 Task: Select and add the product "Birria Burrito" to cart from the store "Abuelitas Birria".
Action: Mouse moved to (398, 178)
Screenshot: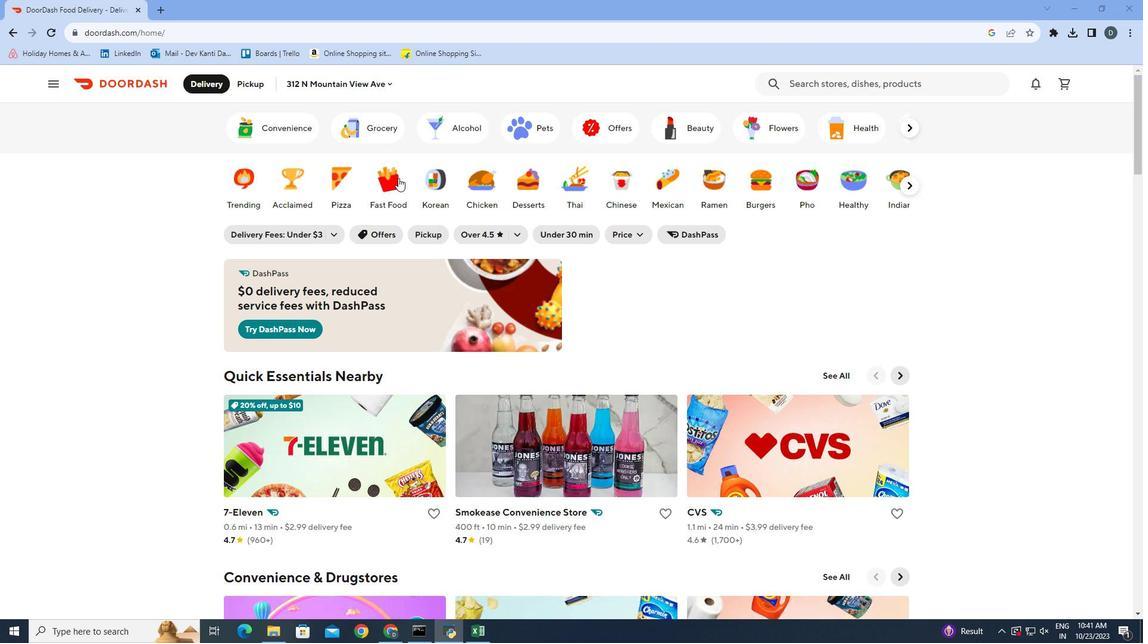 
Action: Mouse pressed left at (398, 178)
Screenshot: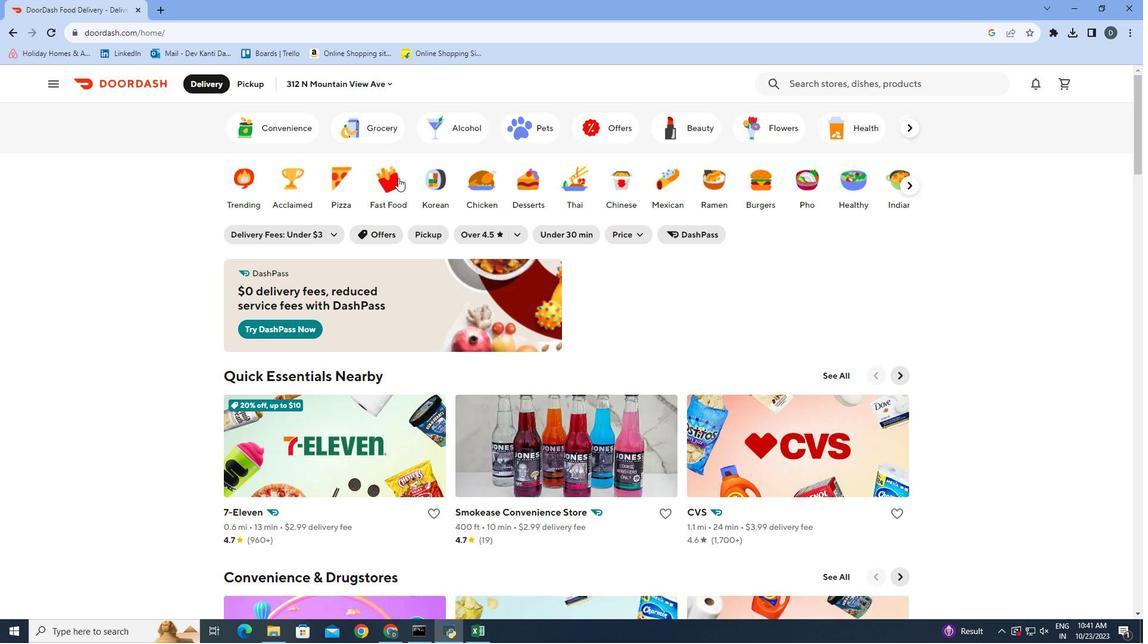 
Action: Mouse moved to (867, 82)
Screenshot: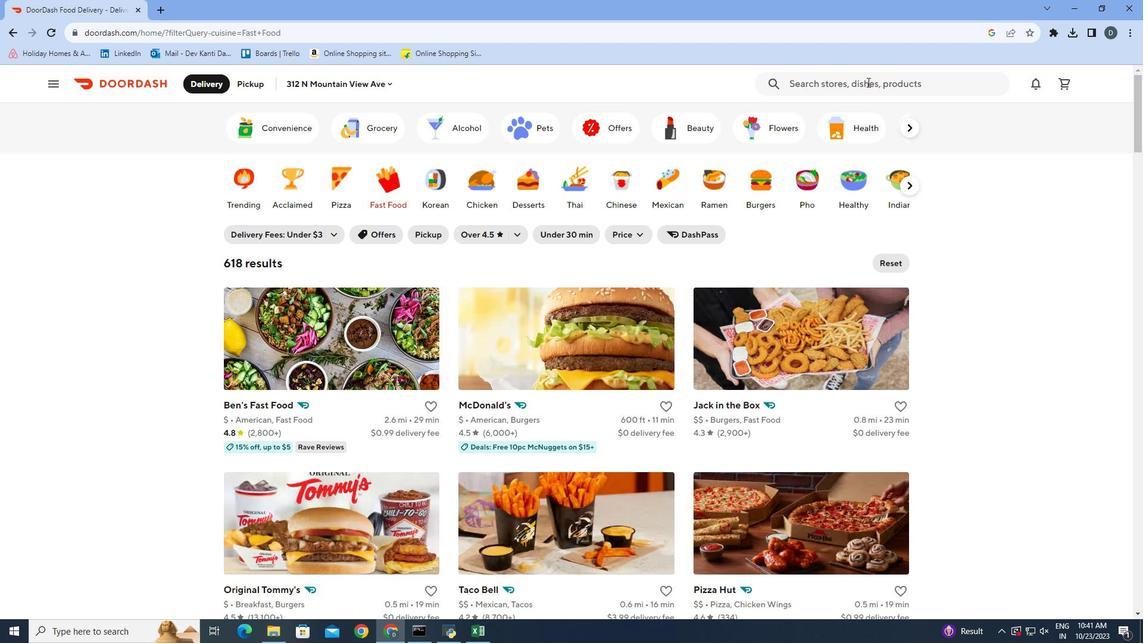 
Action: Mouse pressed left at (867, 82)
Screenshot: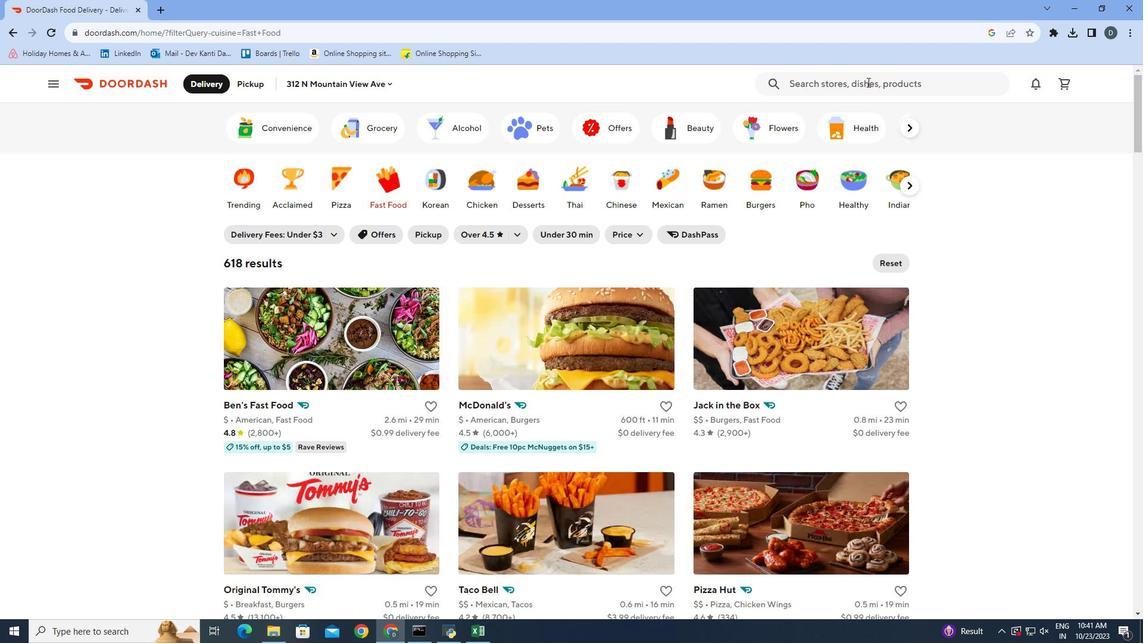 
Action: Mouse moved to (846, 125)
Screenshot: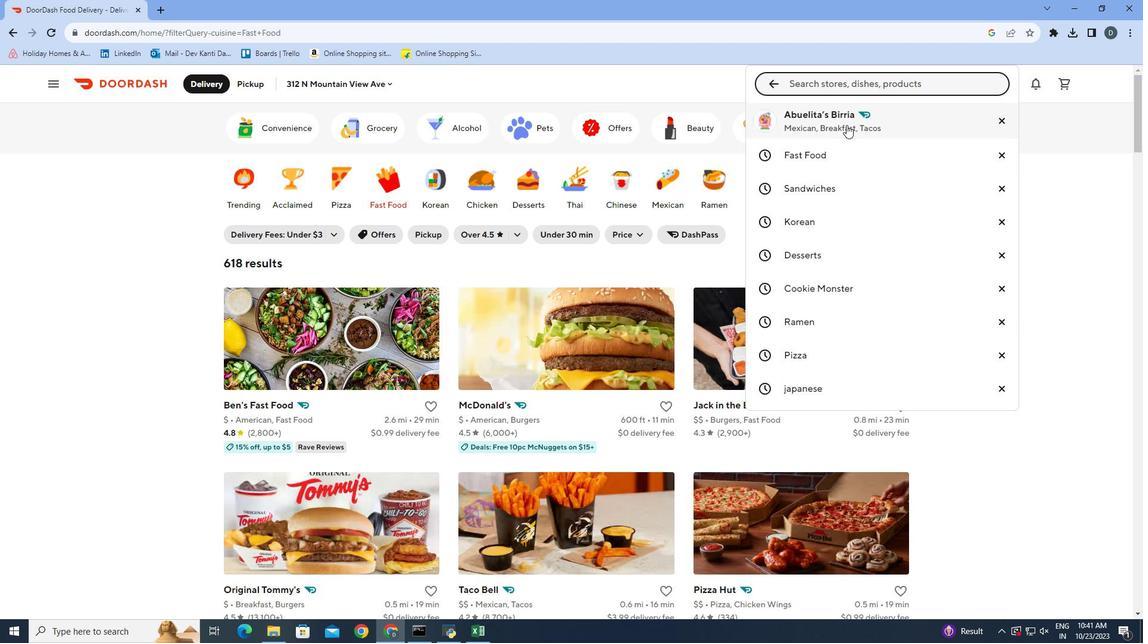
Action: Mouse pressed left at (846, 125)
Screenshot: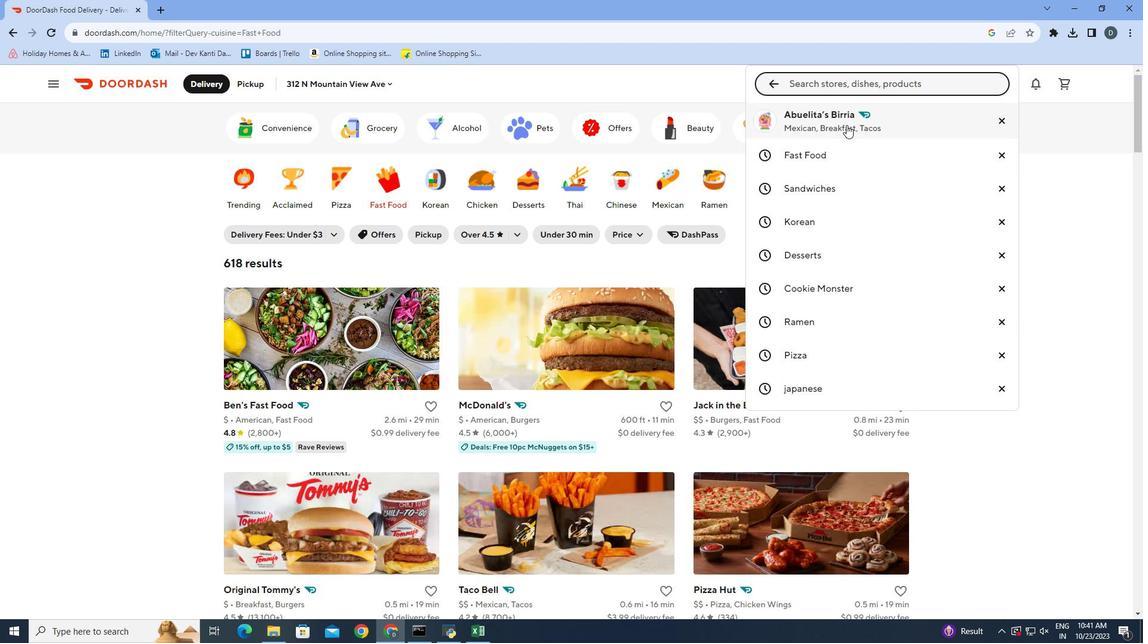 
Action: Mouse moved to (873, 72)
Screenshot: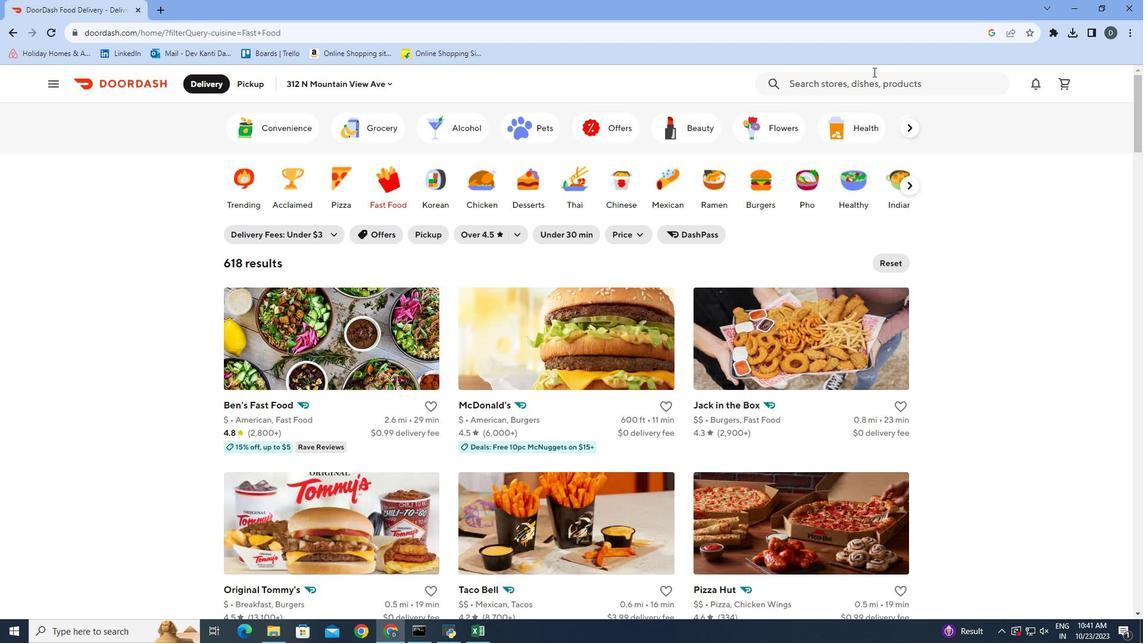 
Action: Mouse pressed left at (873, 72)
Screenshot: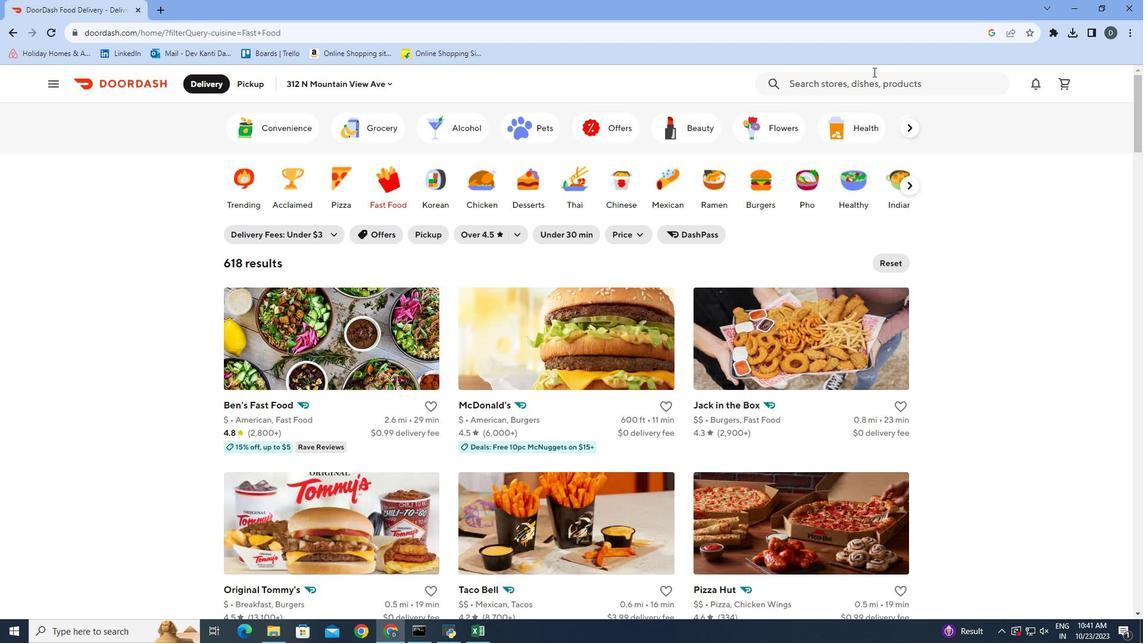 
Action: Mouse moved to (871, 133)
Screenshot: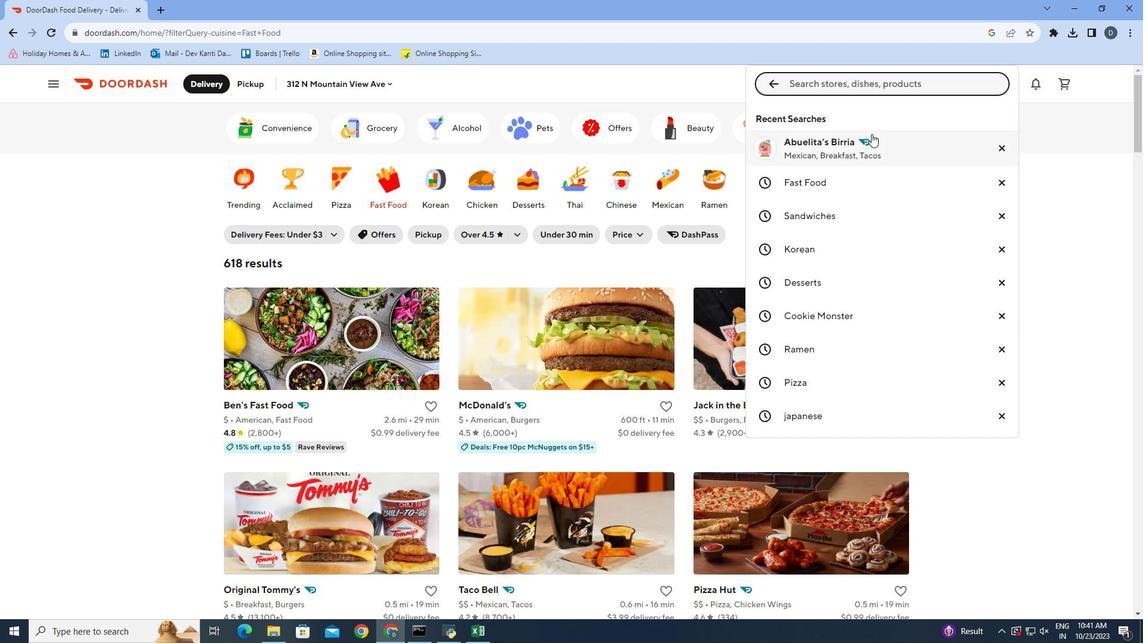 
Action: Mouse pressed left at (871, 133)
Screenshot: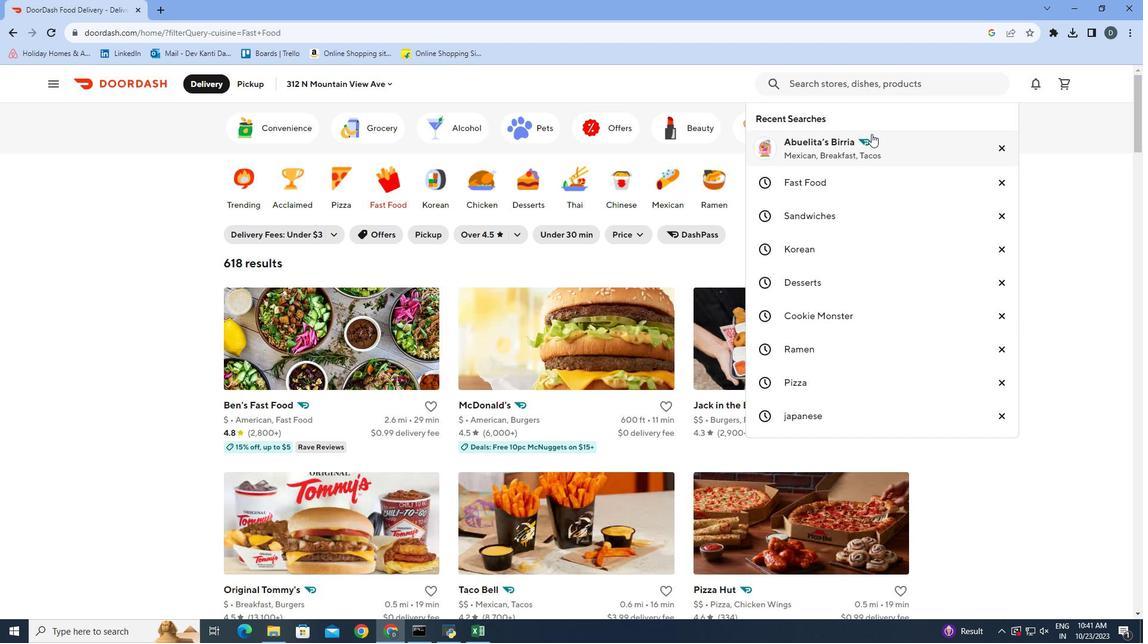 
Action: Mouse moved to (836, 300)
Screenshot: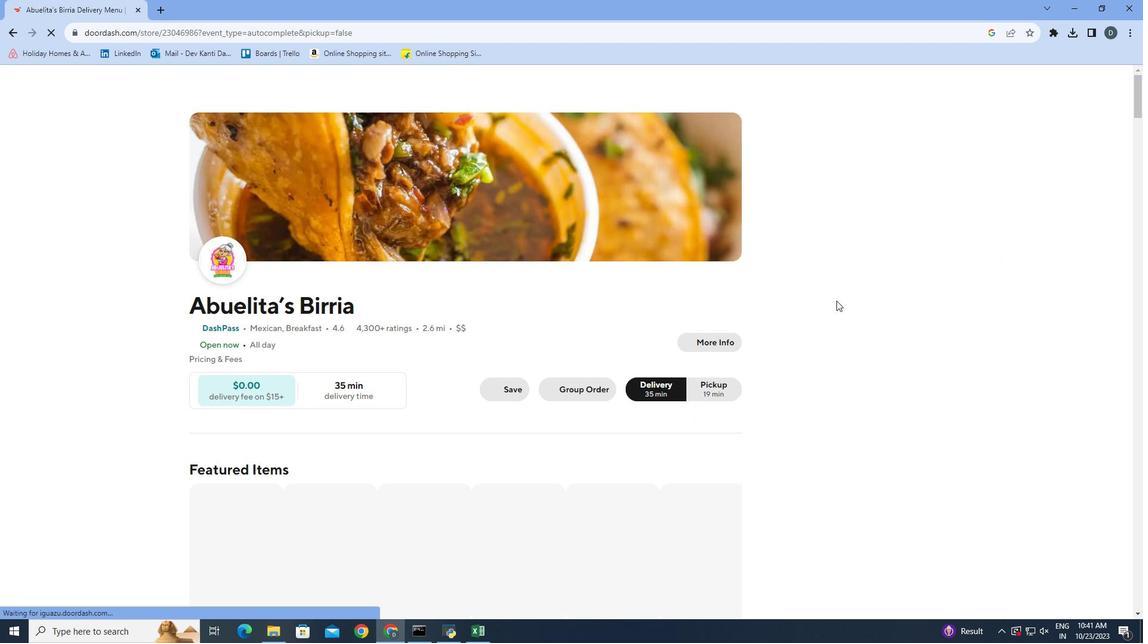 
Action: Mouse scrolled (836, 300) with delta (0, 0)
Screenshot: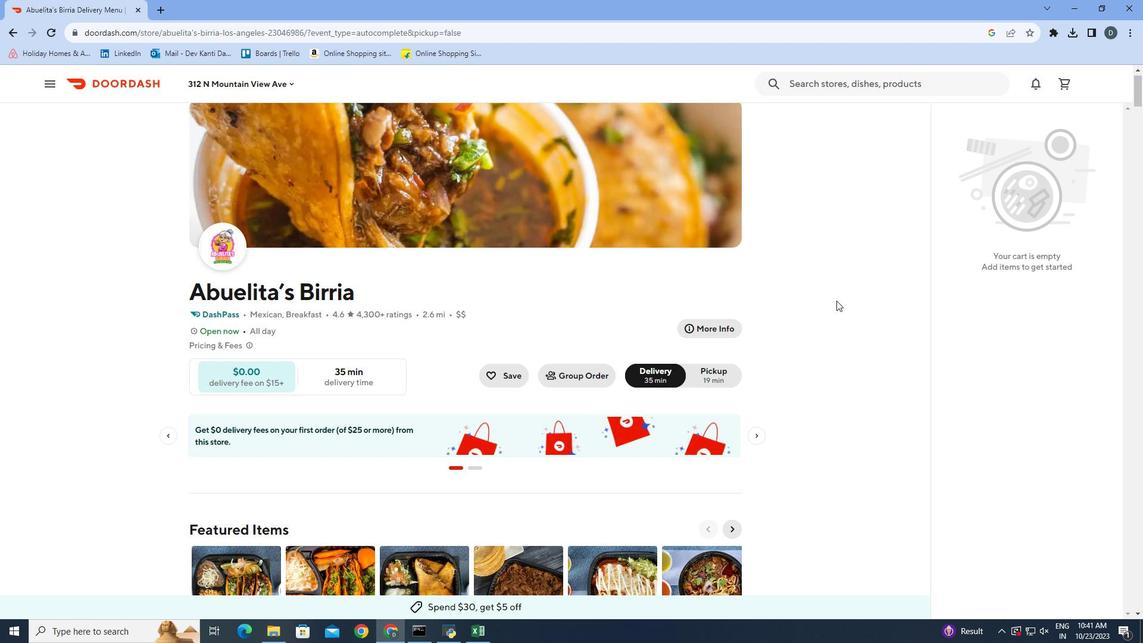
Action: Mouse scrolled (836, 300) with delta (0, 0)
Screenshot: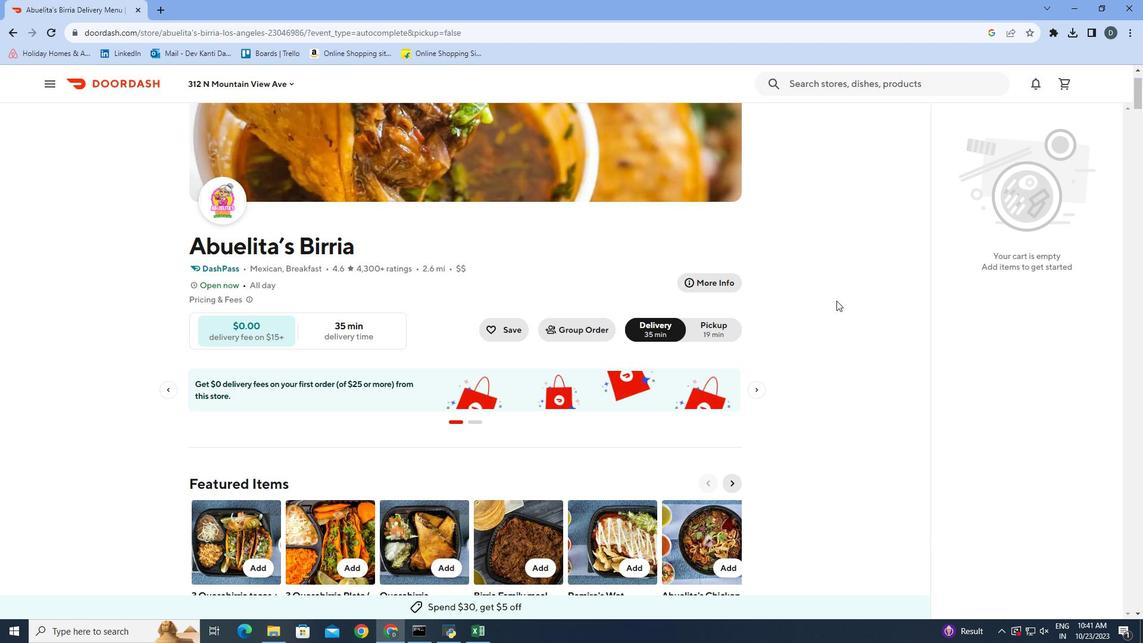 
Action: Mouse scrolled (836, 300) with delta (0, 0)
Screenshot: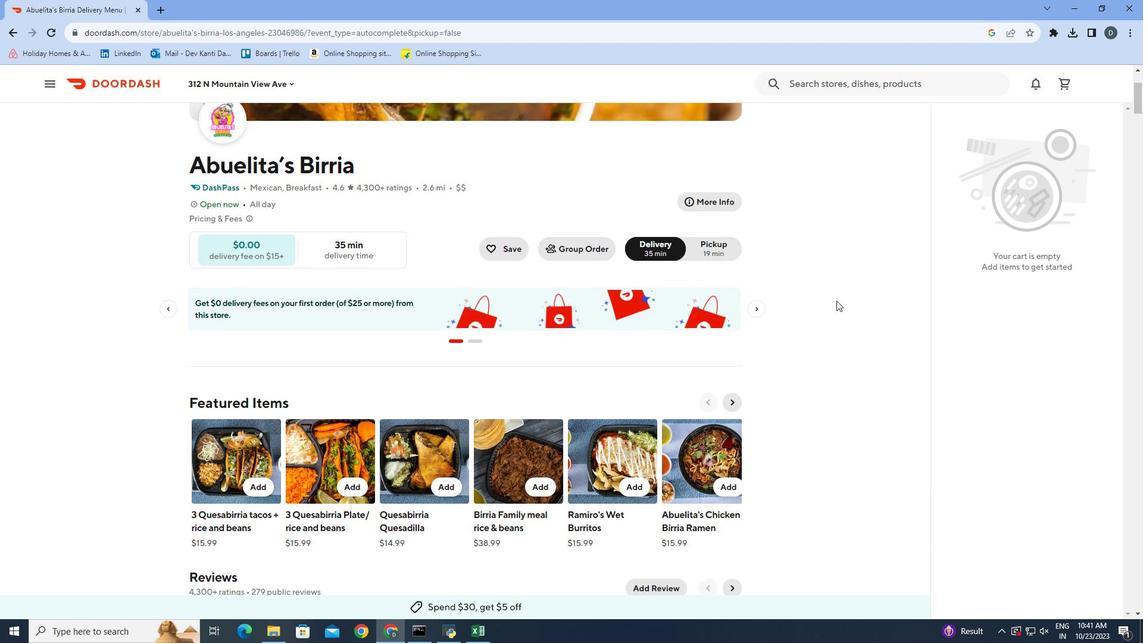 
Action: Mouse scrolled (836, 300) with delta (0, 0)
Screenshot: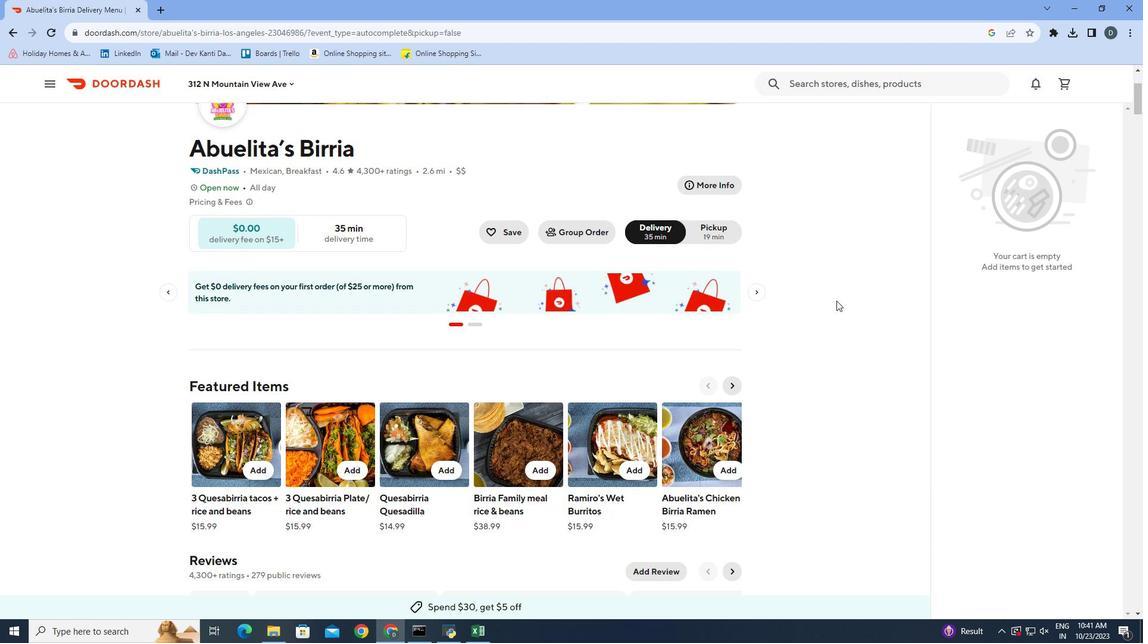 
Action: Mouse scrolled (836, 300) with delta (0, 0)
Screenshot: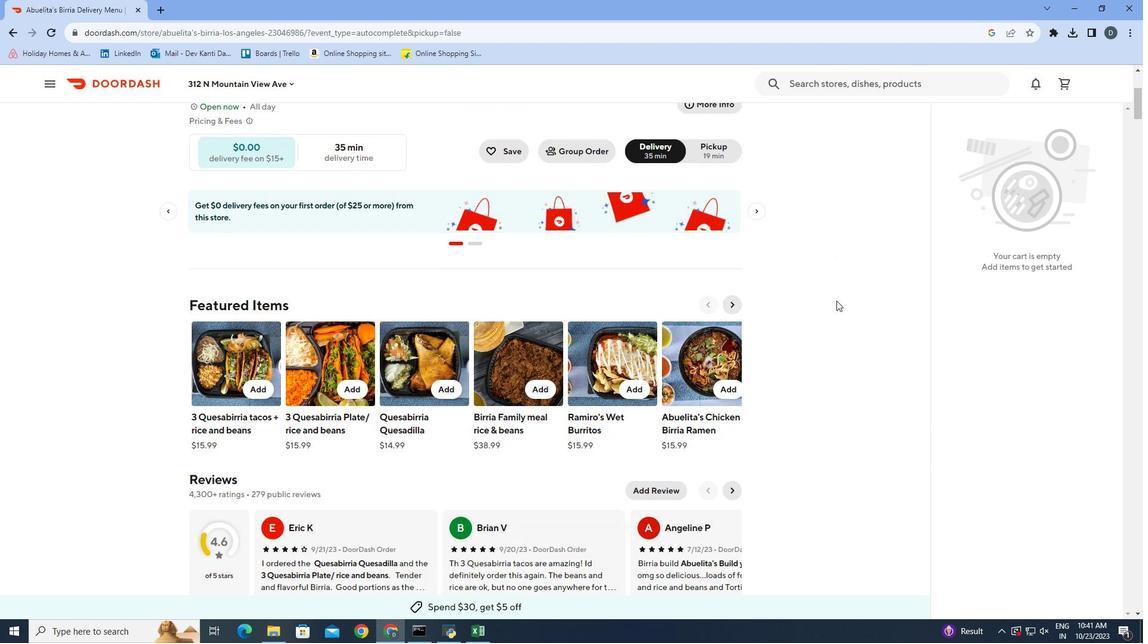 
Action: Mouse scrolled (836, 300) with delta (0, 0)
Screenshot: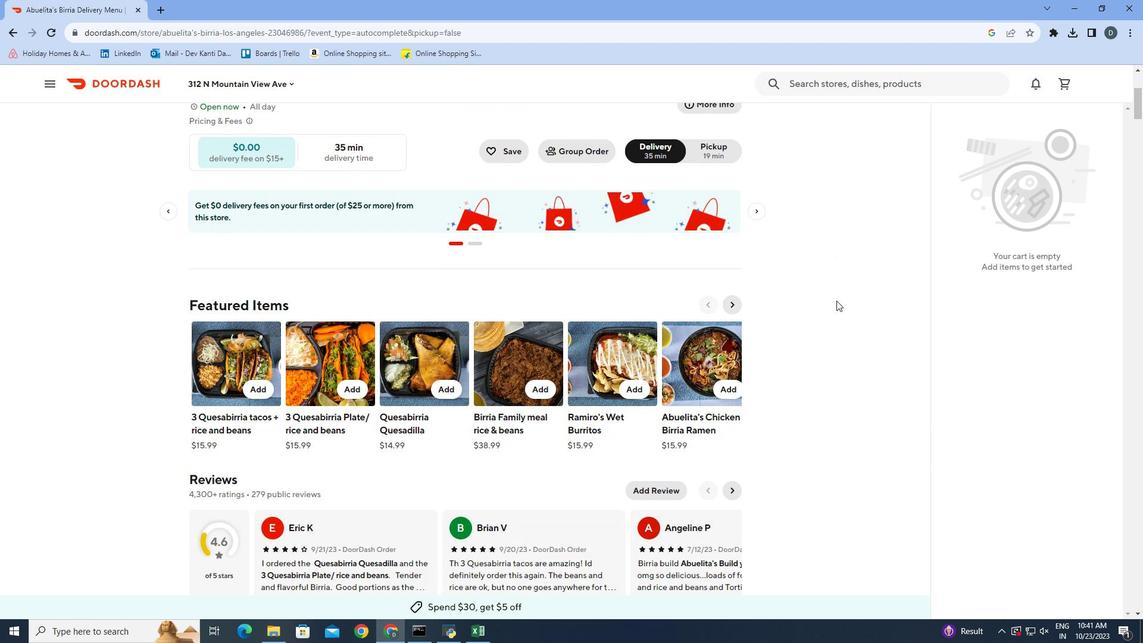 
Action: Mouse moved to (837, 300)
Screenshot: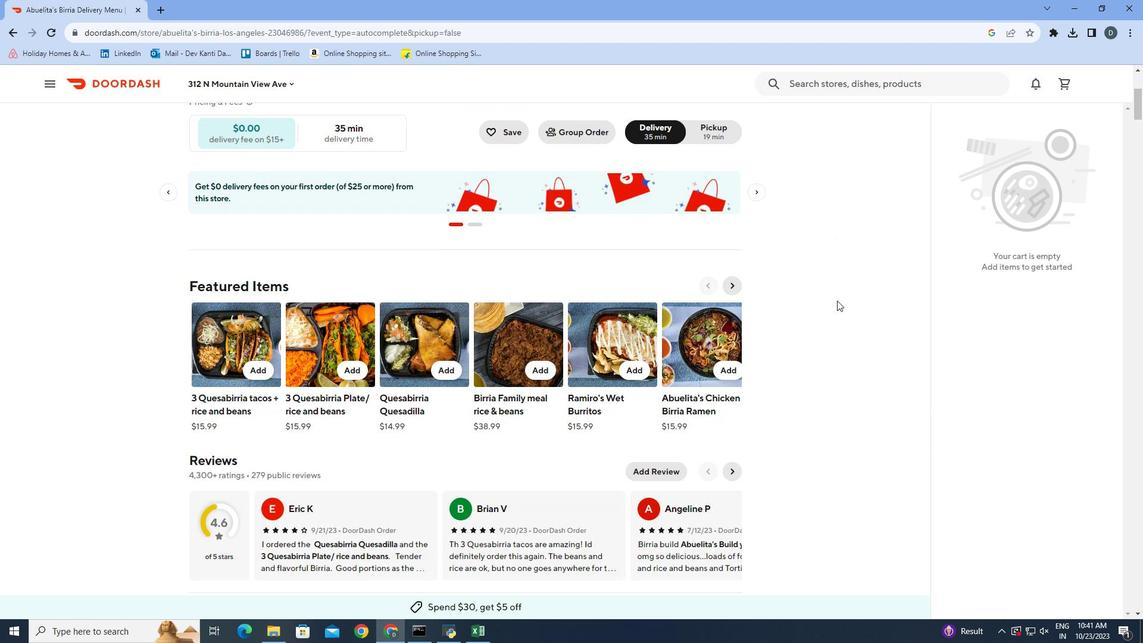
Action: Mouse scrolled (837, 300) with delta (0, 0)
Screenshot: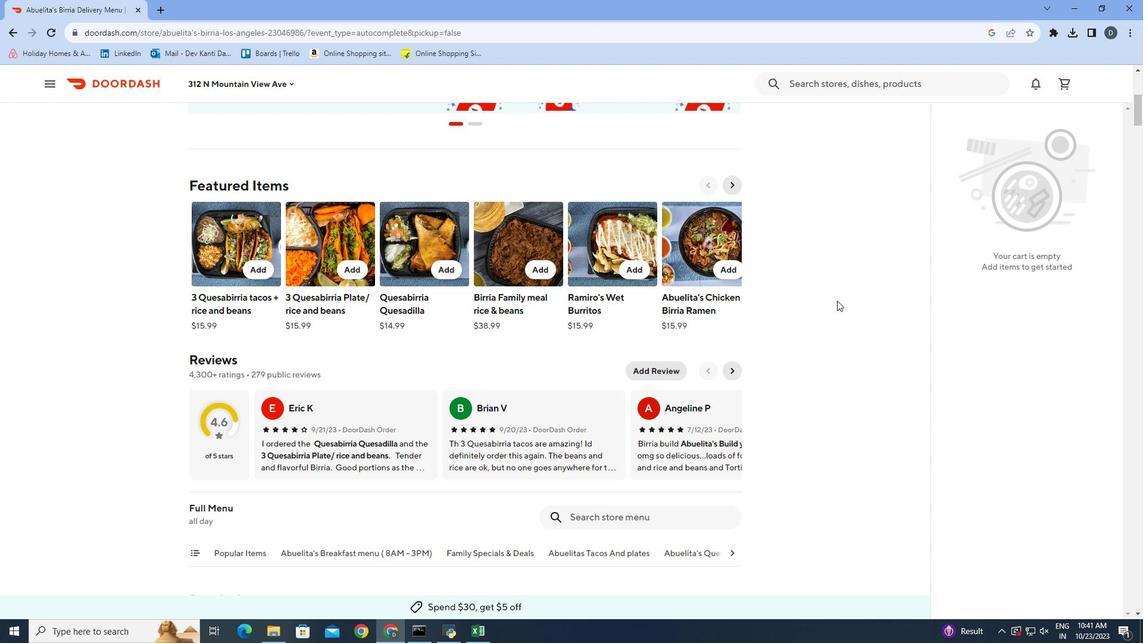 
Action: Mouse scrolled (837, 300) with delta (0, 0)
Screenshot: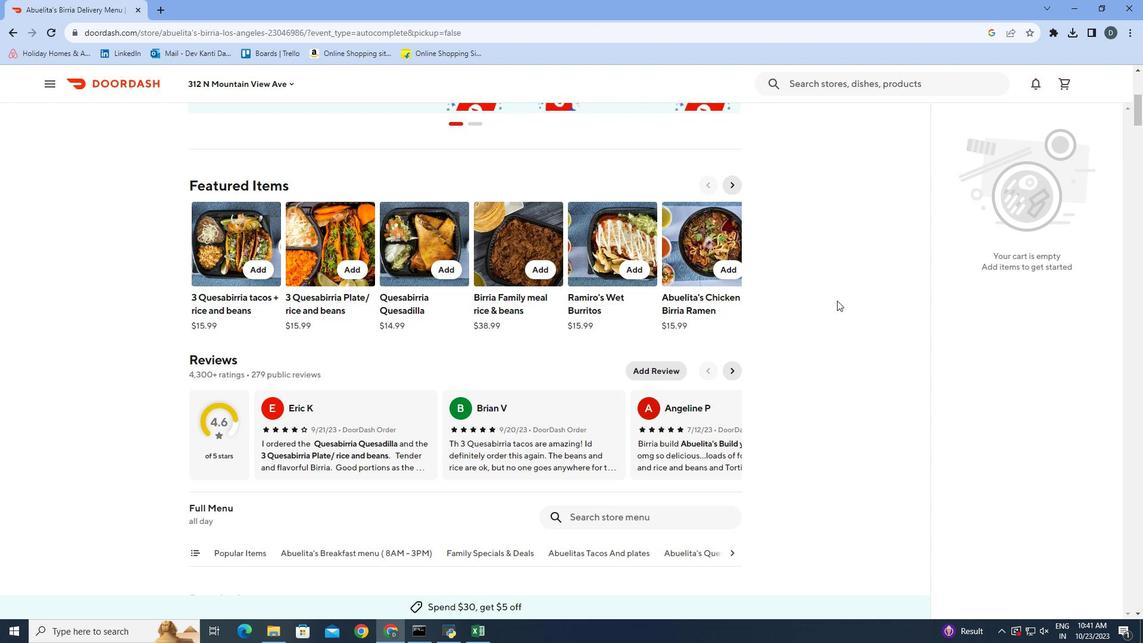 
Action: Mouse moved to (705, 386)
Screenshot: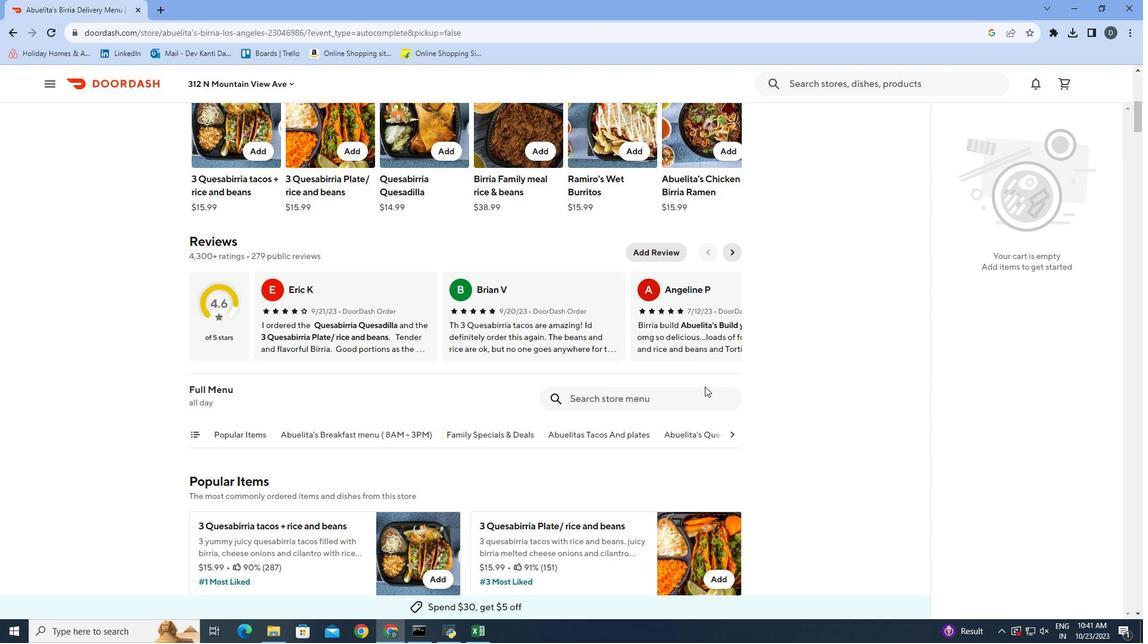 
Action: Mouse pressed left at (705, 386)
Screenshot: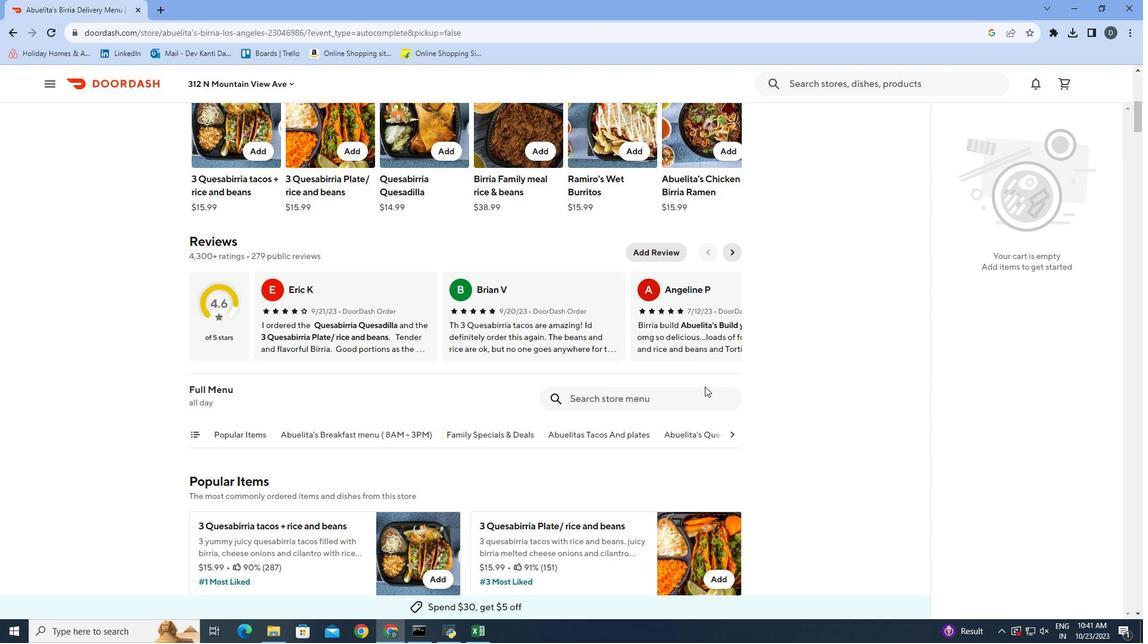 
Action: Mouse moved to (702, 391)
Screenshot: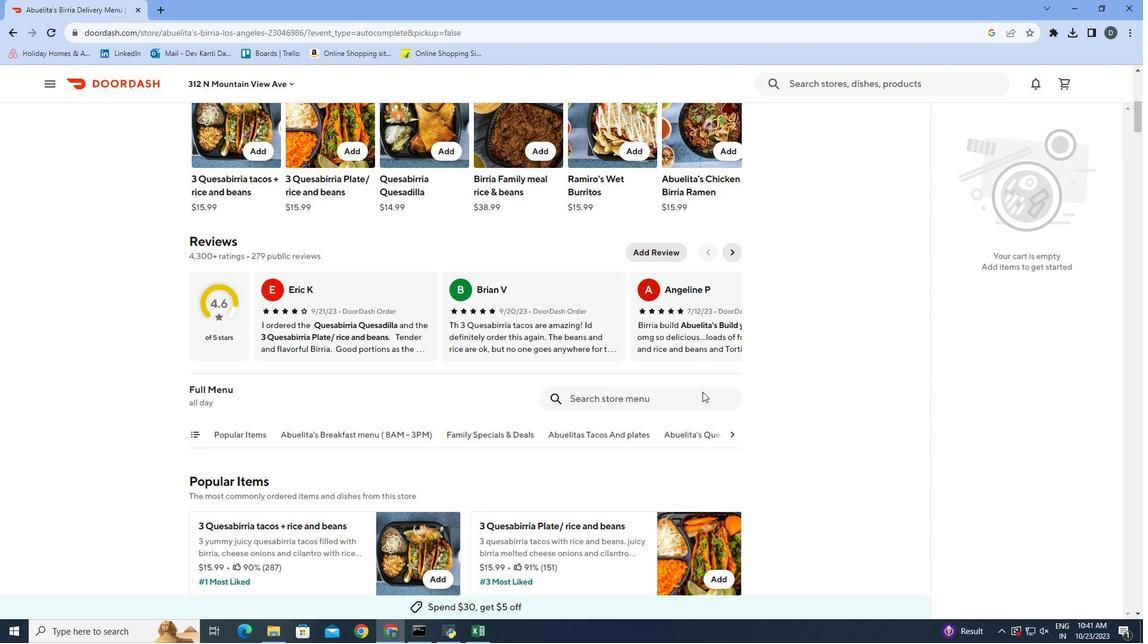 
Action: Mouse pressed left at (702, 391)
Screenshot: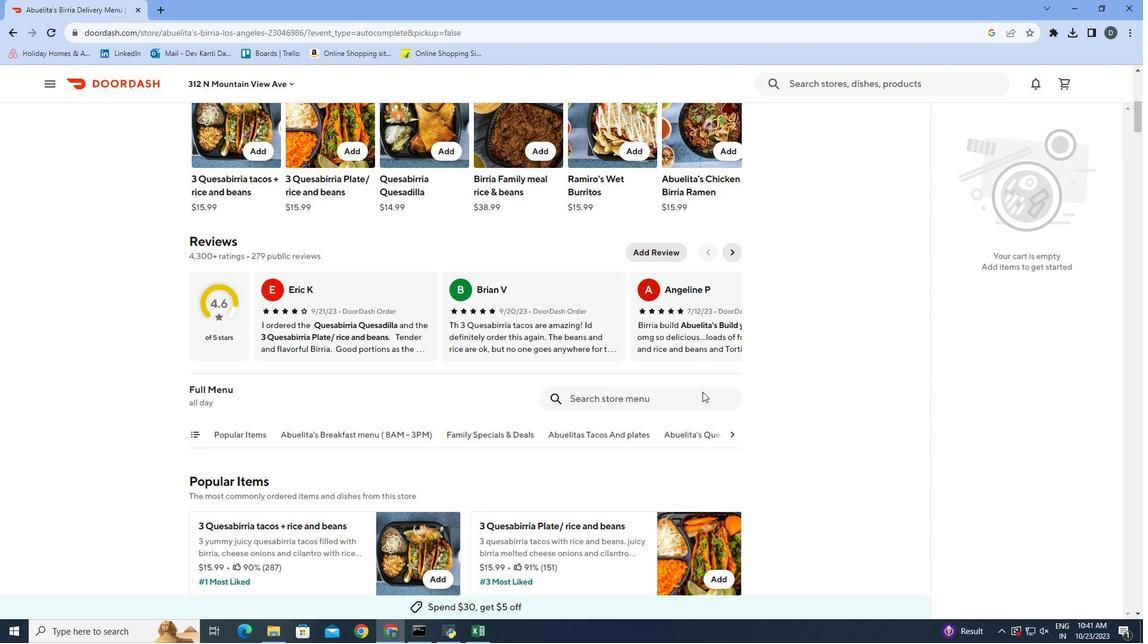 
Action: Mouse moved to (690, 409)
Screenshot: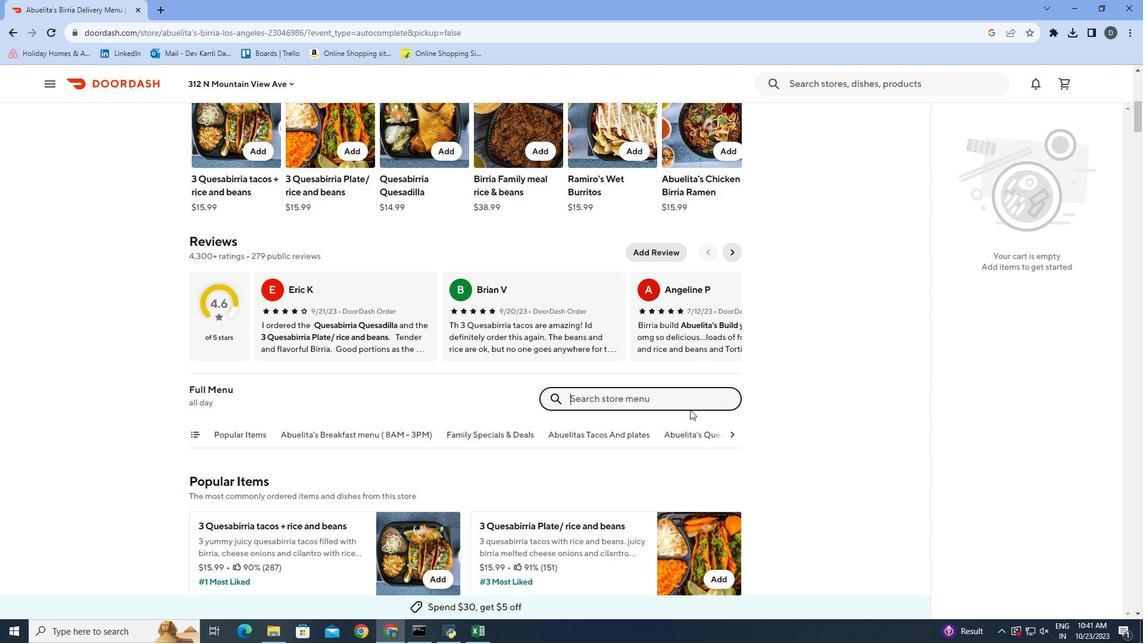 
Action: Mouse pressed left at (690, 409)
Screenshot: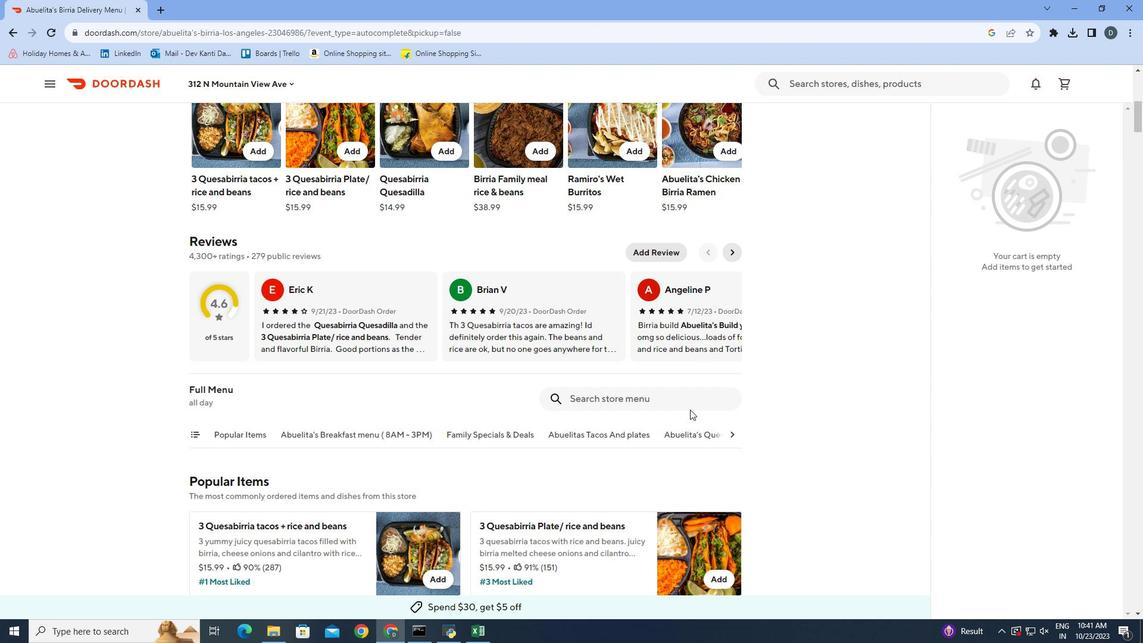 
Action: Mouse moved to (694, 401)
Screenshot: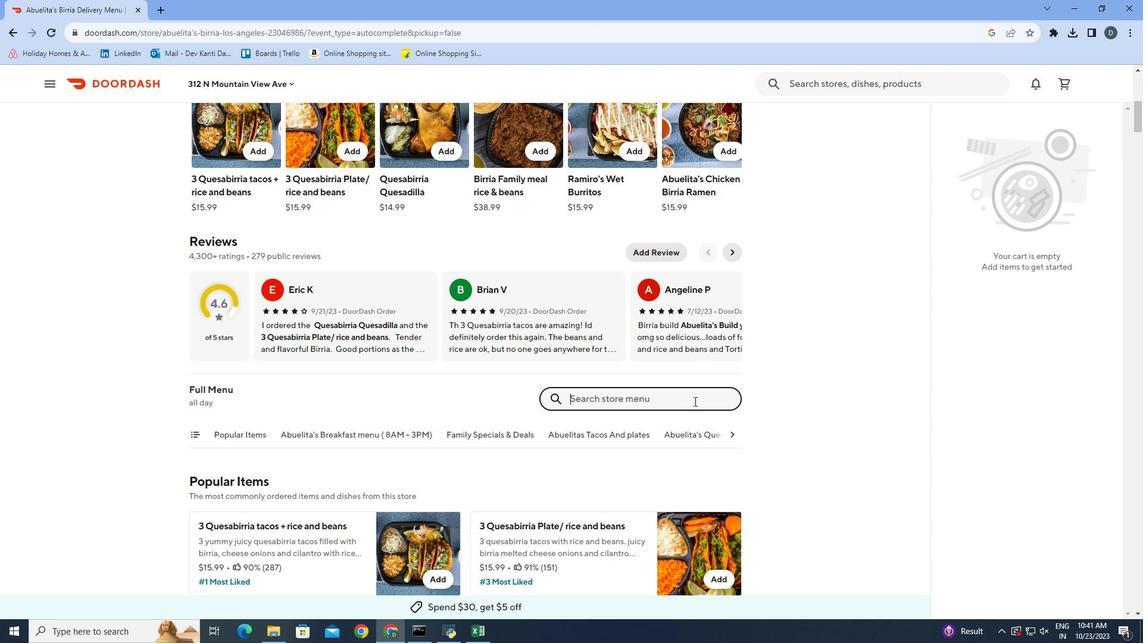 
Action: Mouse pressed left at (694, 401)
Screenshot: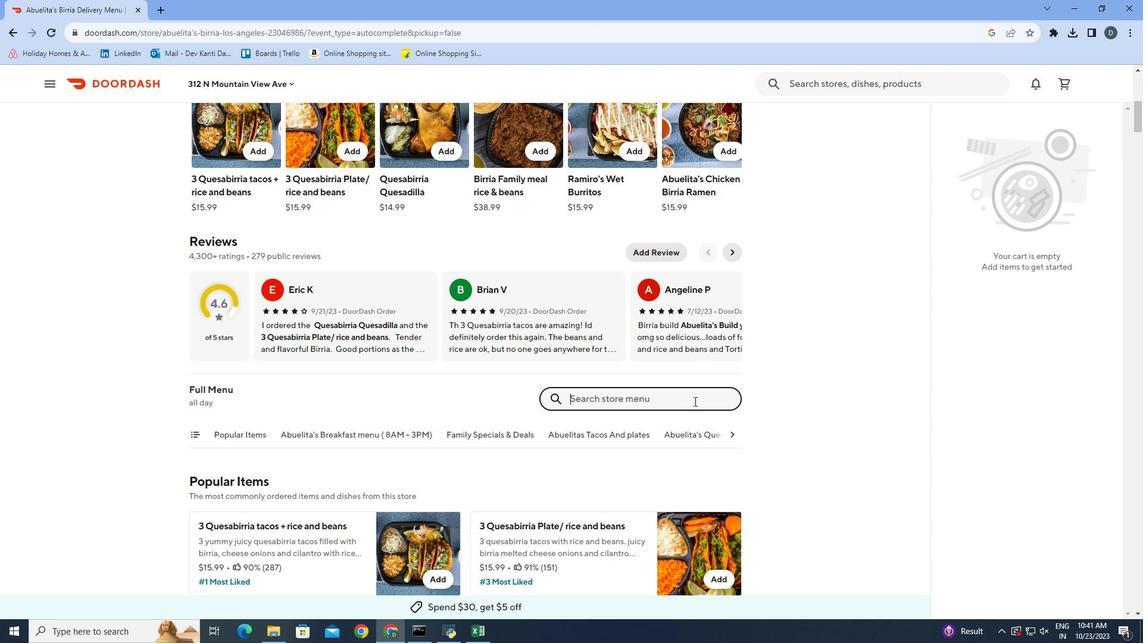 
Action: Mouse moved to (706, 391)
Screenshot: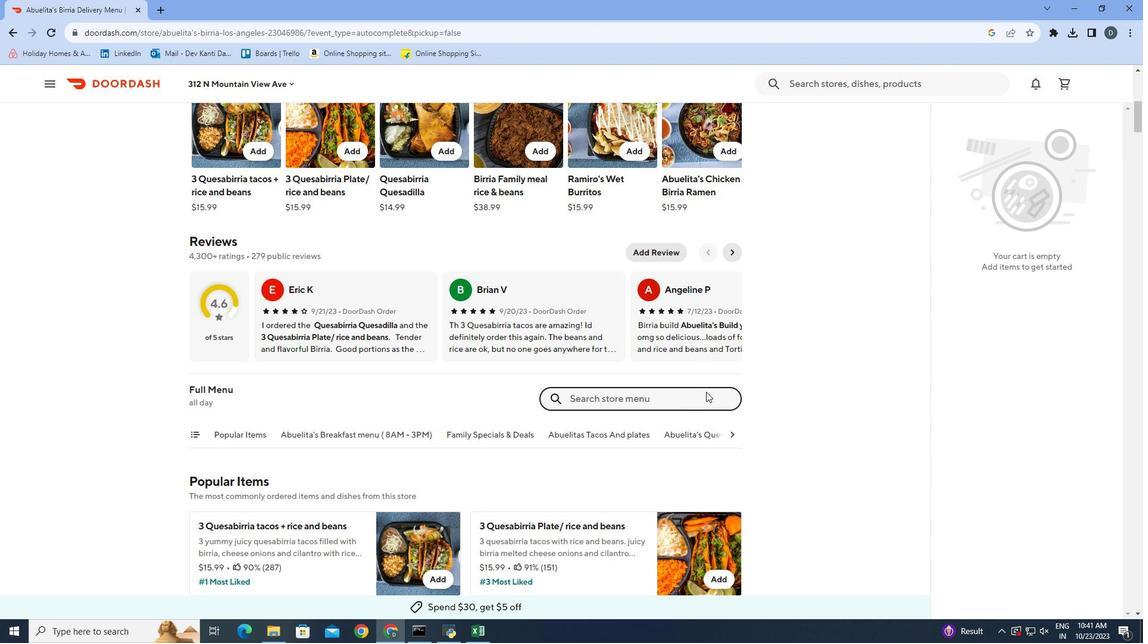 
Action: Key pressed <Key.shift>Birria<Key.space><Key.shift>Burrito<Key.enter>
Screenshot: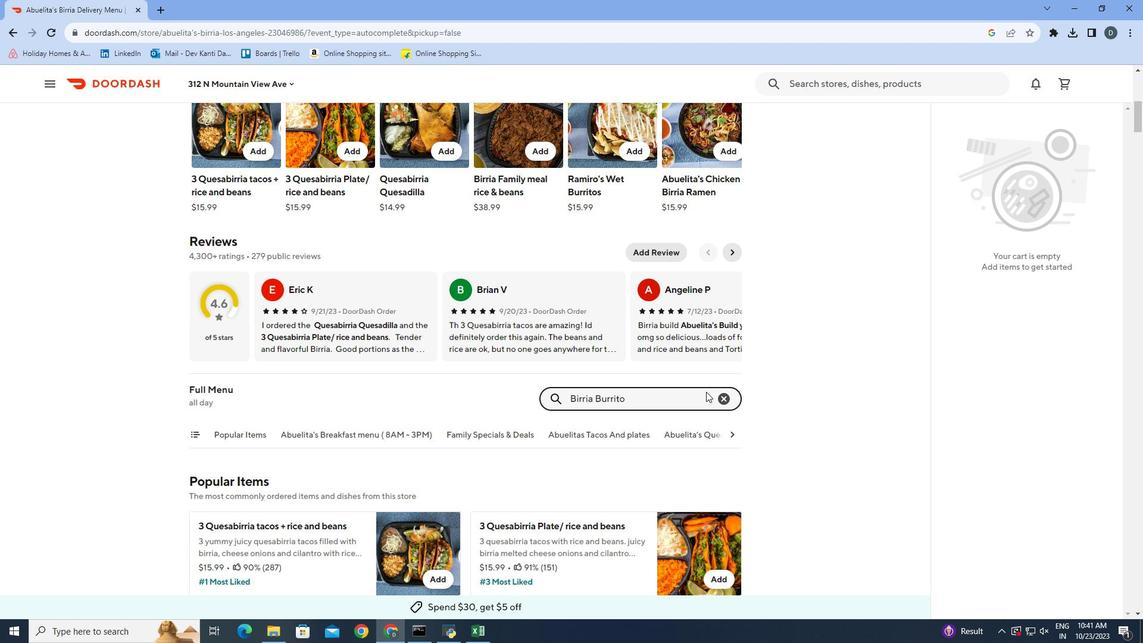 
Action: Mouse moved to (441, 337)
Screenshot: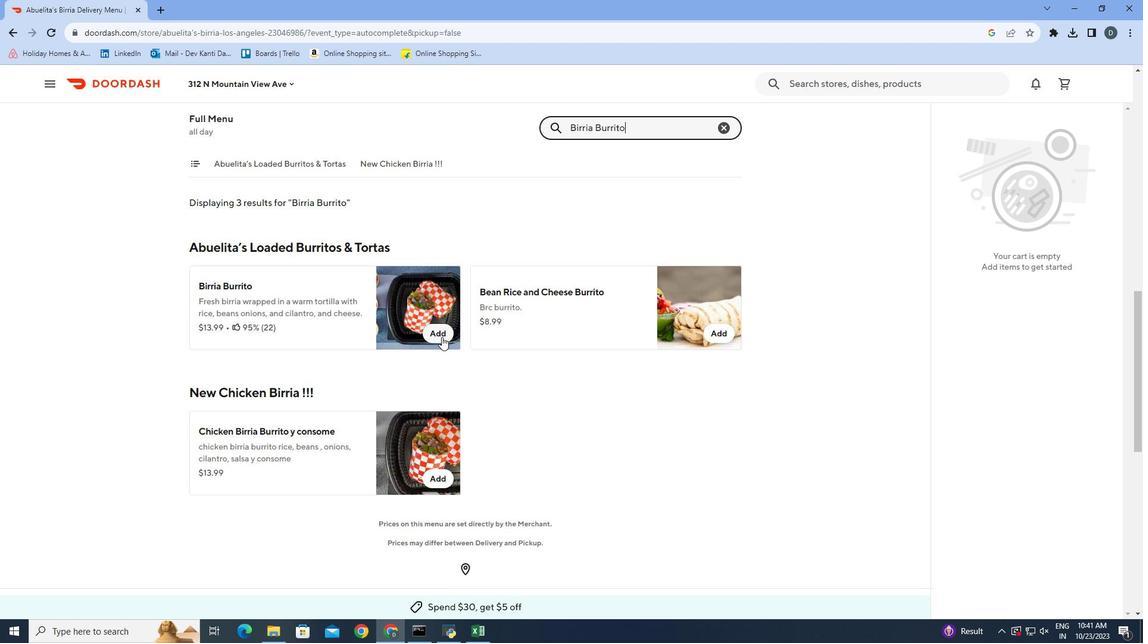 
Action: Mouse pressed left at (441, 337)
Screenshot: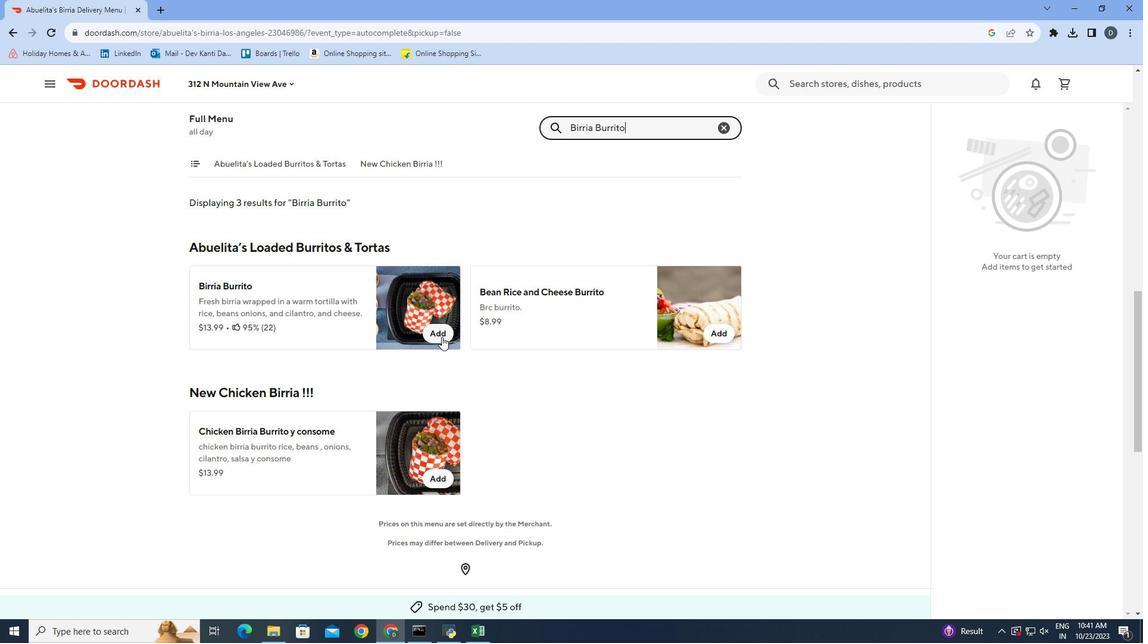 
Action: Mouse moved to (668, 596)
Screenshot: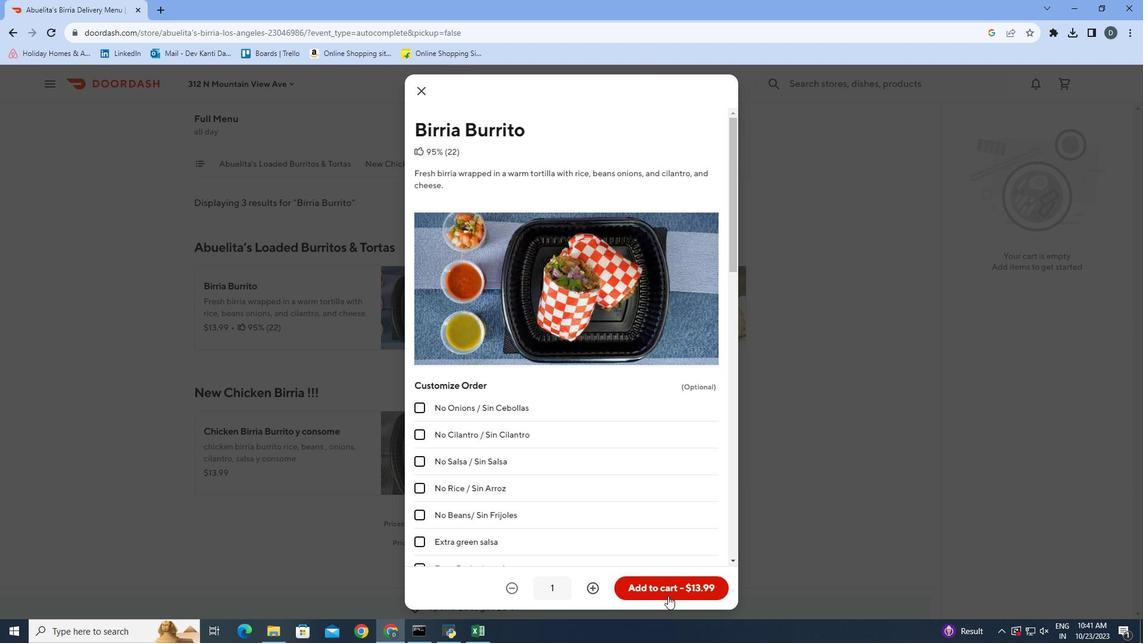 
Action: Mouse pressed left at (668, 596)
Screenshot: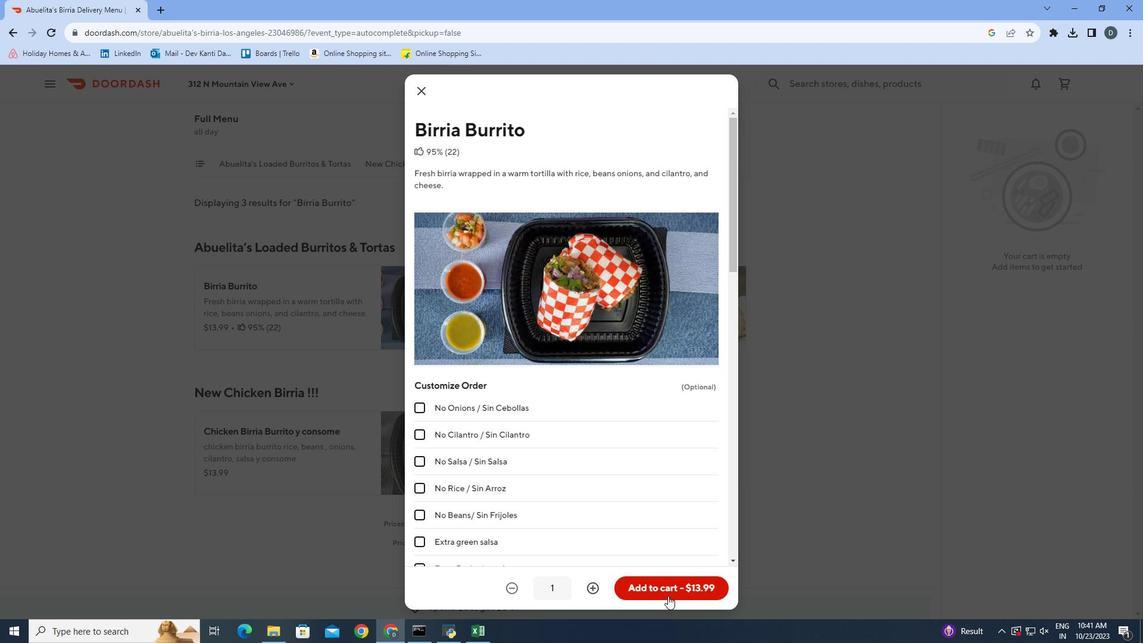
Action: Mouse moved to (891, 432)
Screenshot: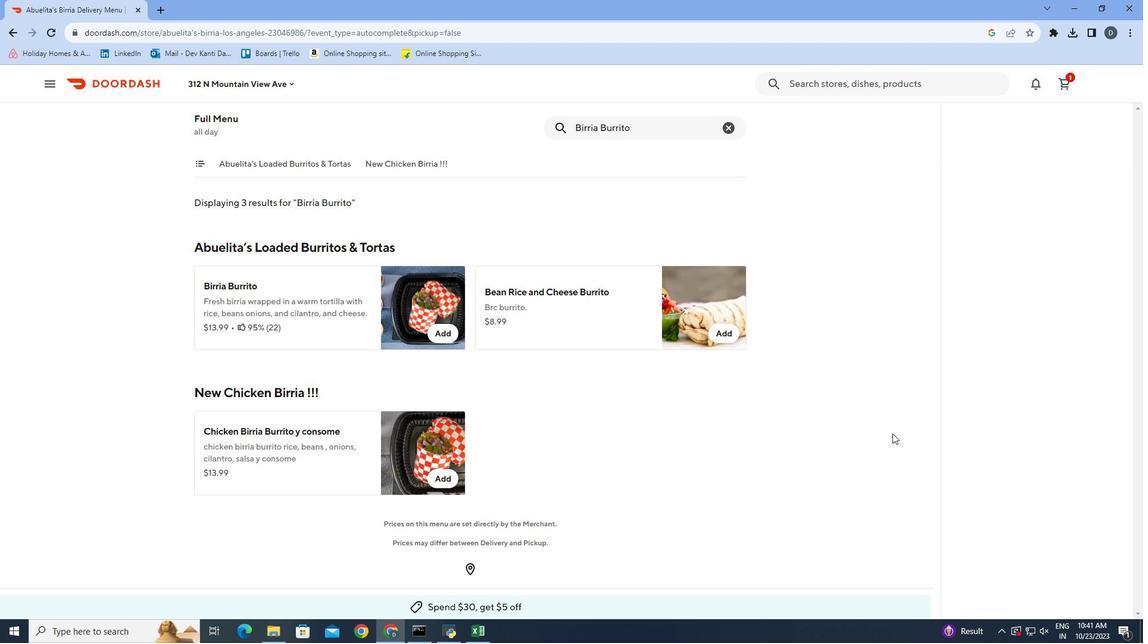 
